 Task: Assign in the project TreatWorks the issue 'Changes made by one user not being visible to another user' to the sprint 'Warp 9'.
Action: Mouse moved to (1155, 573)
Screenshot: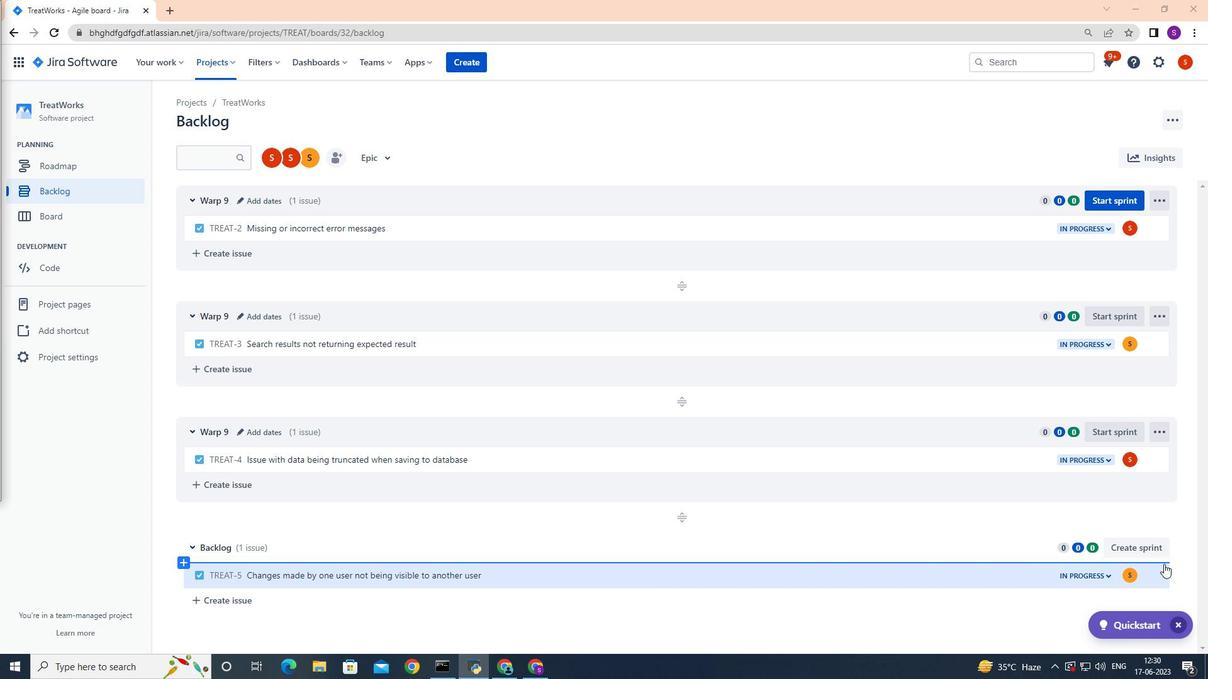 
Action: Mouse pressed left at (1155, 573)
Screenshot: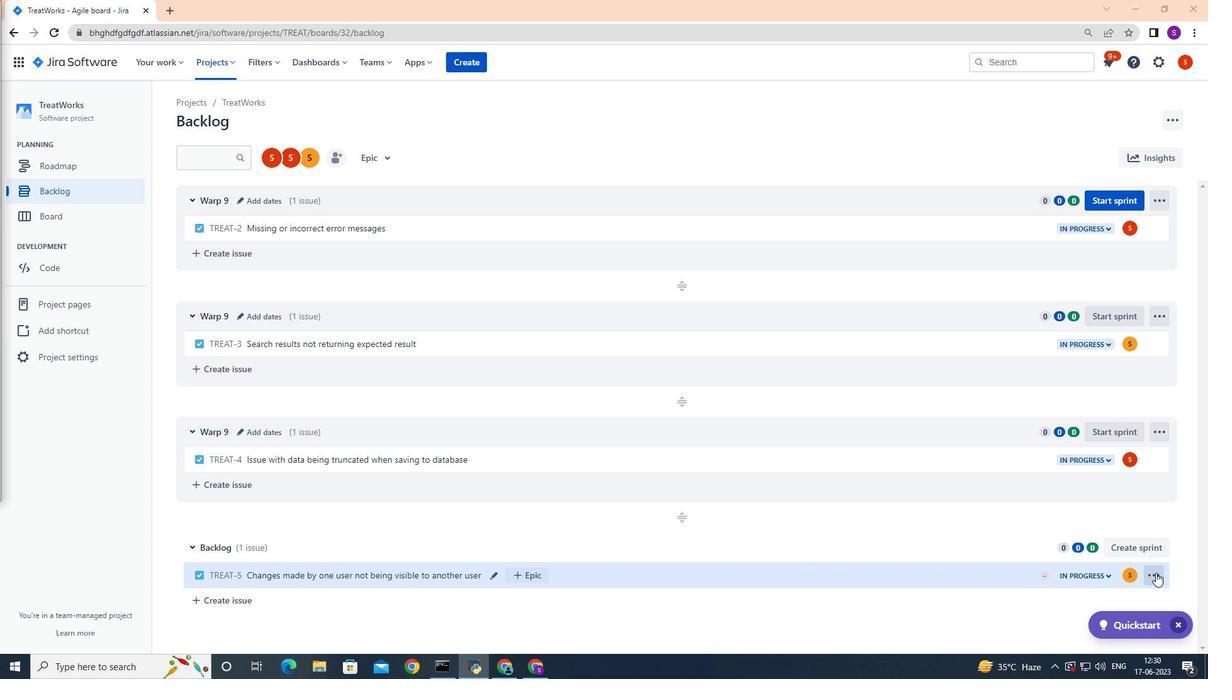 
Action: Mouse moved to (1114, 506)
Screenshot: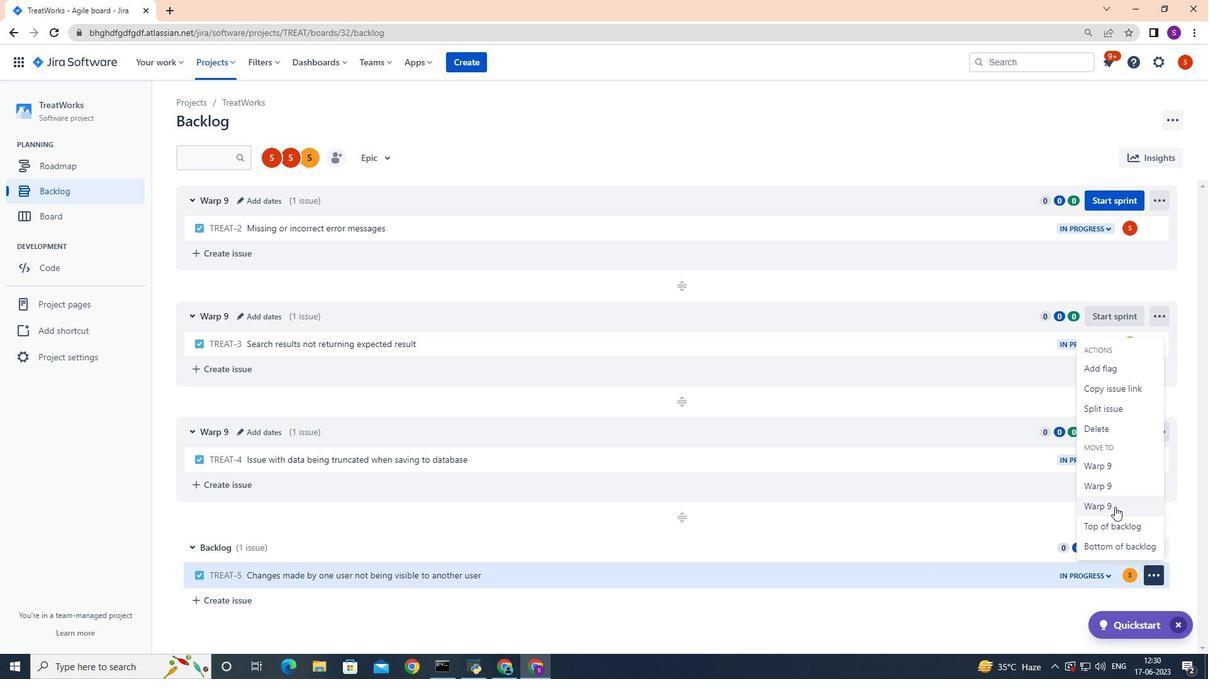 
Action: Mouse pressed left at (1114, 506)
Screenshot: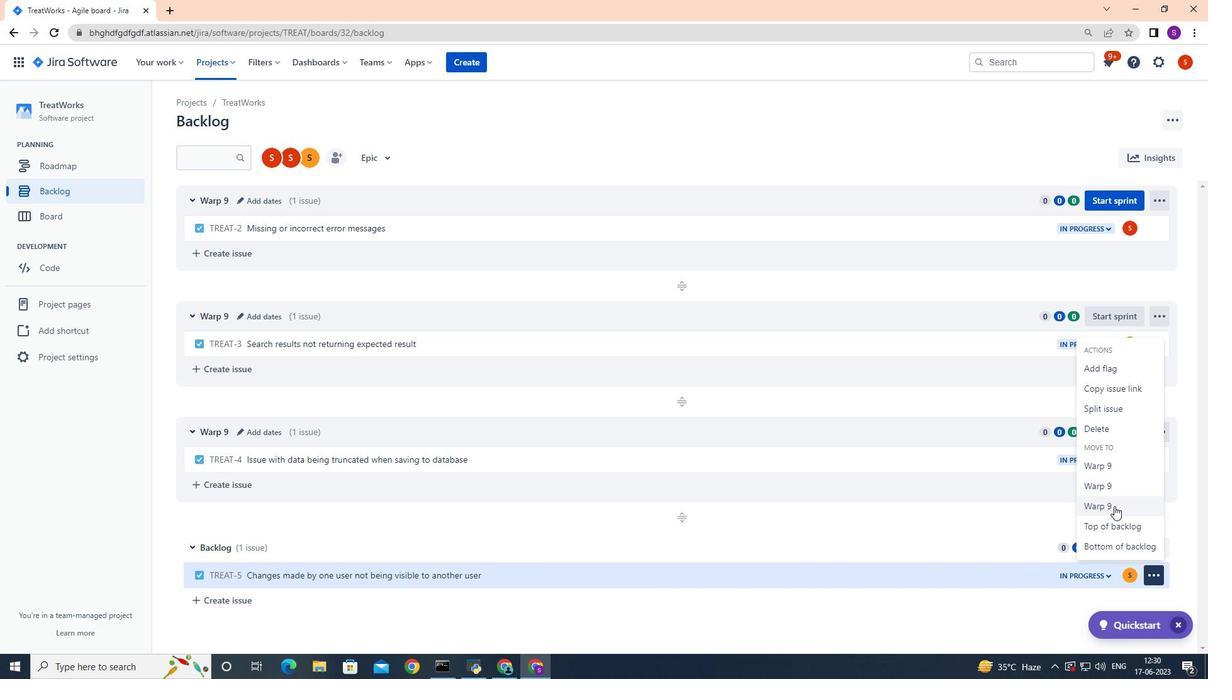 
Action: Mouse moved to (814, 551)
Screenshot: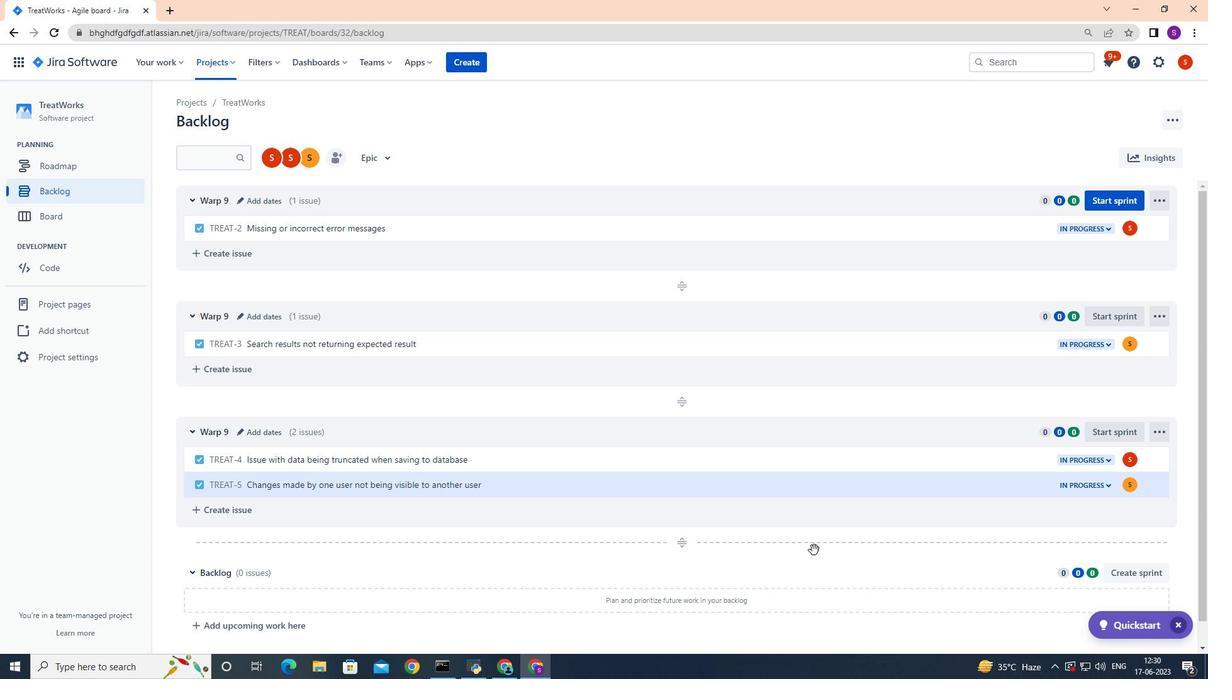 
